Task: Look for products in the category "Ale" from Paulaner only.
Action: Mouse moved to (669, 257)
Screenshot: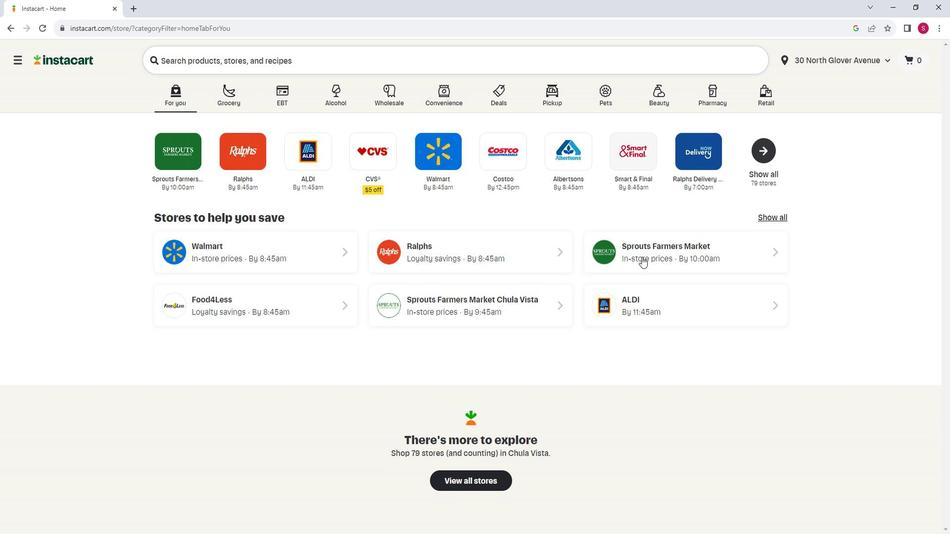 
Action: Mouse pressed left at (669, 257)
Screenshot: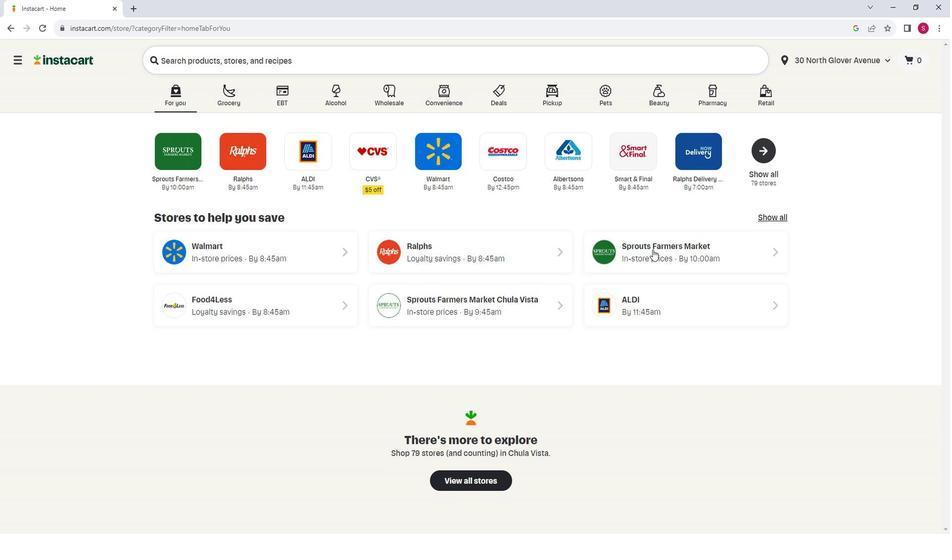 
Action: Mouse moved to (72, 320)
Screenshot: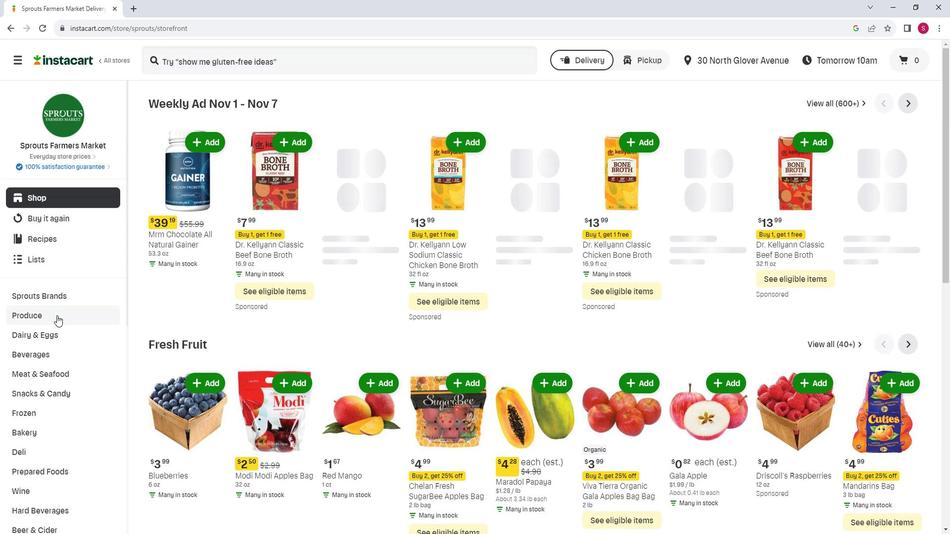 
Action: Mouse scrolled (72, 320) with delta (0, 0)
Screenshot: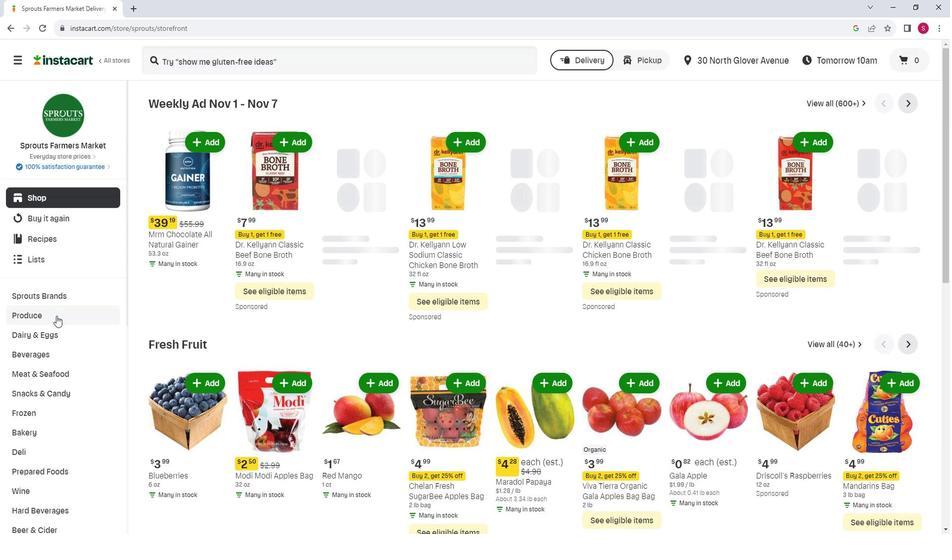 
Action: Mouse moved to (99, 475)
Screenshot: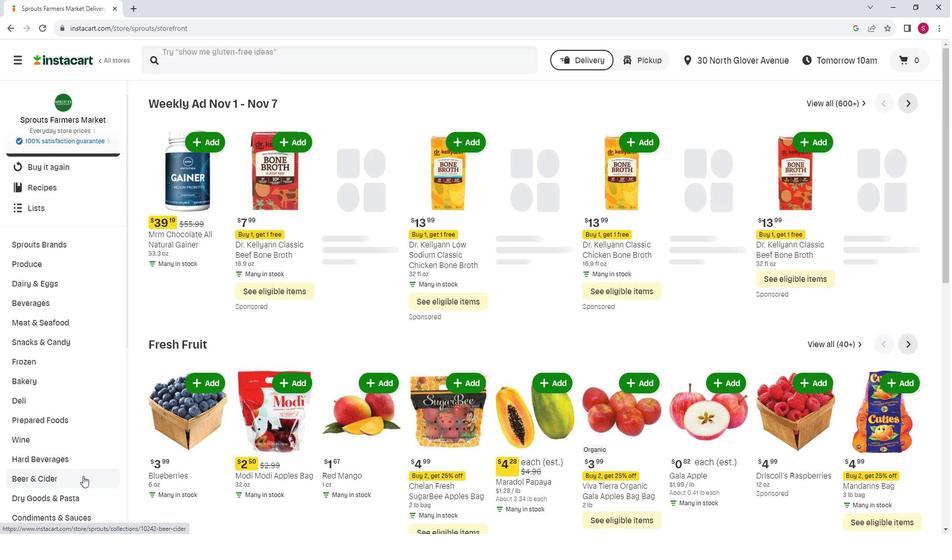 
Action: Mouse pressed left at (99, 475)
Screenshot: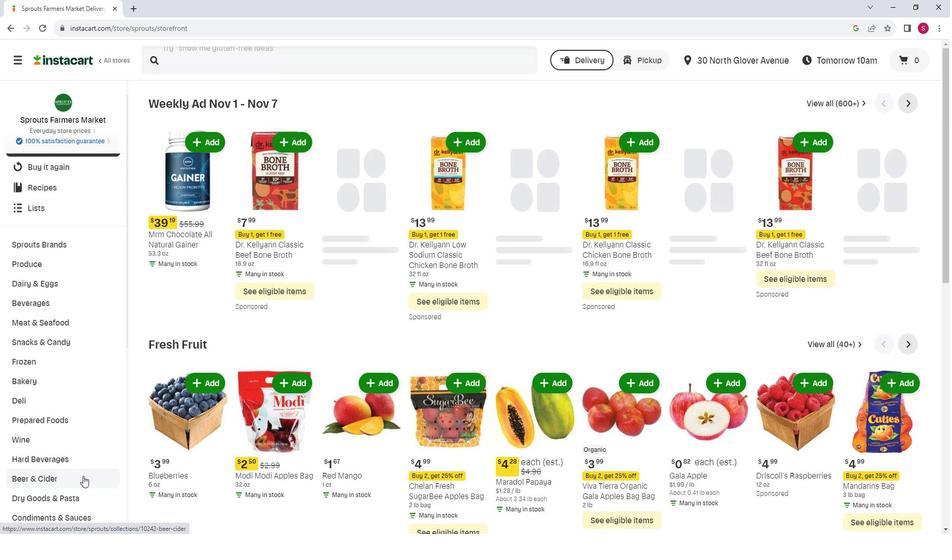 
Action: Mouse moved to (355, 140)
Screenshot: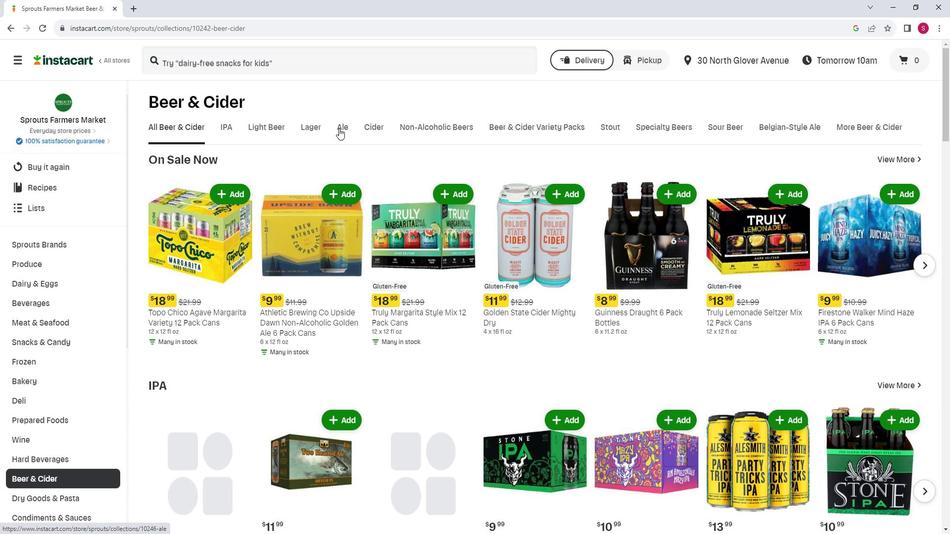 
Action: Mouse pressed left at (355, 140)
Screenshot: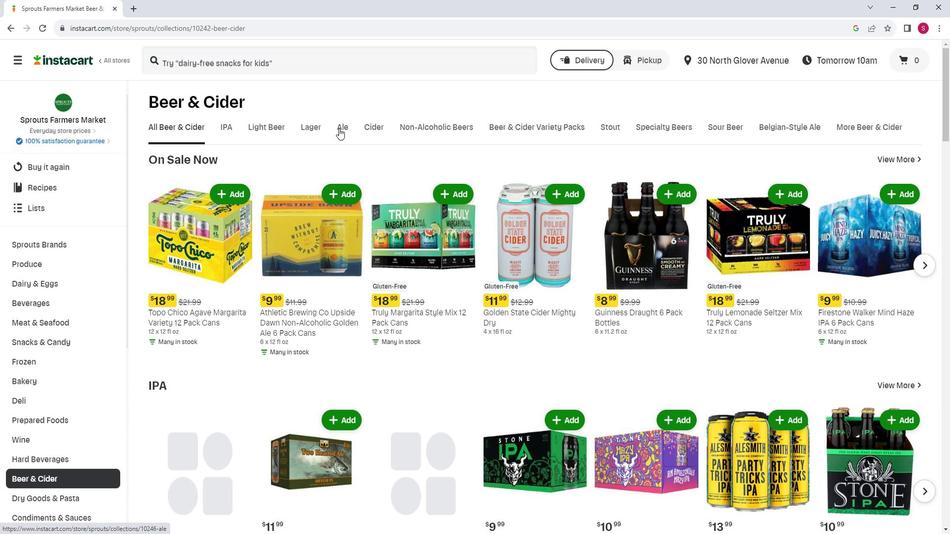 
Action: Mouse moved to (312, 170)
Screenshot: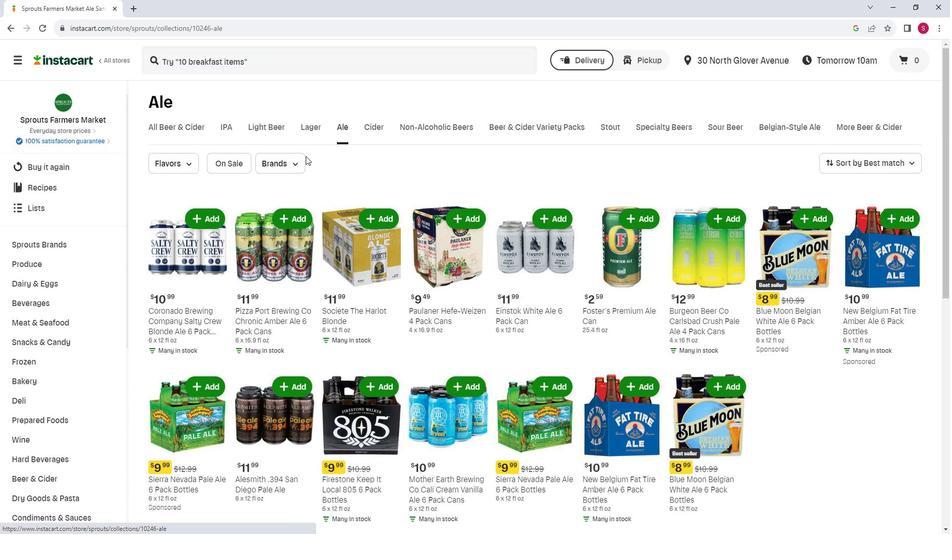 
Action: Mouse pressed left at (312, 170)
Screenshot: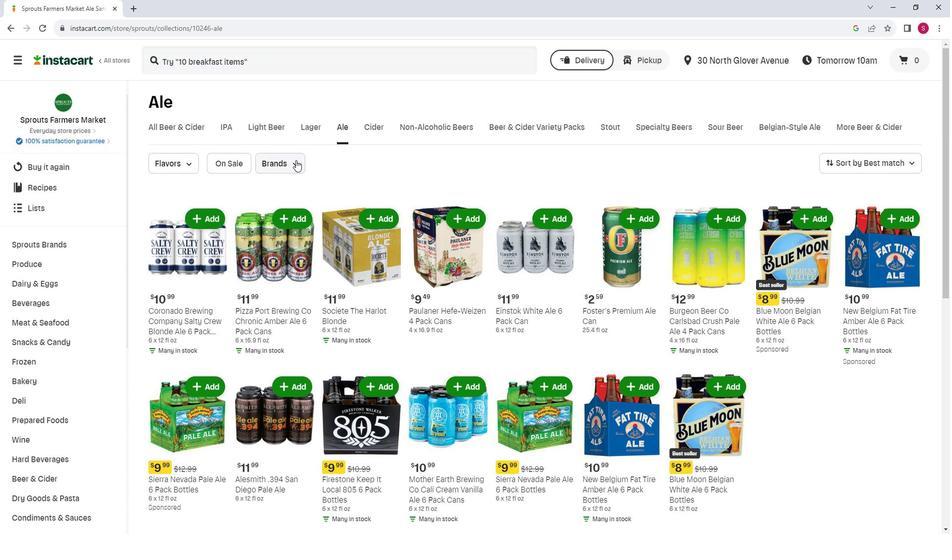 
Action: Mouse moved to (333, 229)
Screenshot: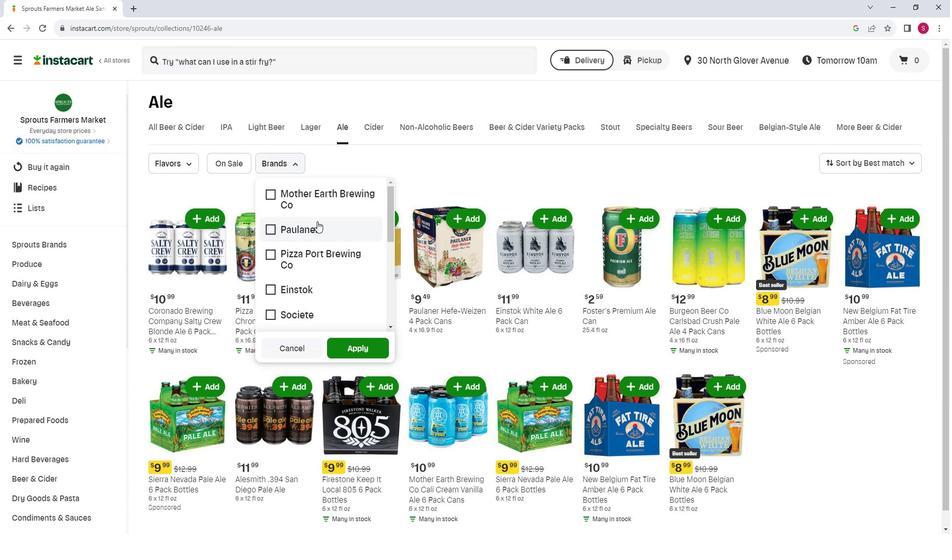 
Action: Mouse pressed left at (333, 229)
Screenshot: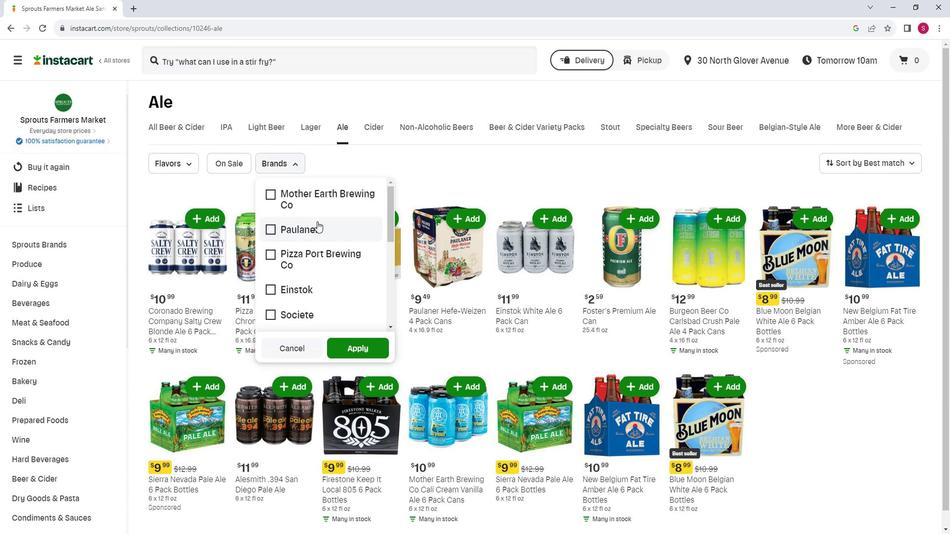 
Action: Mouse moved to (364, 347)
Screenshot: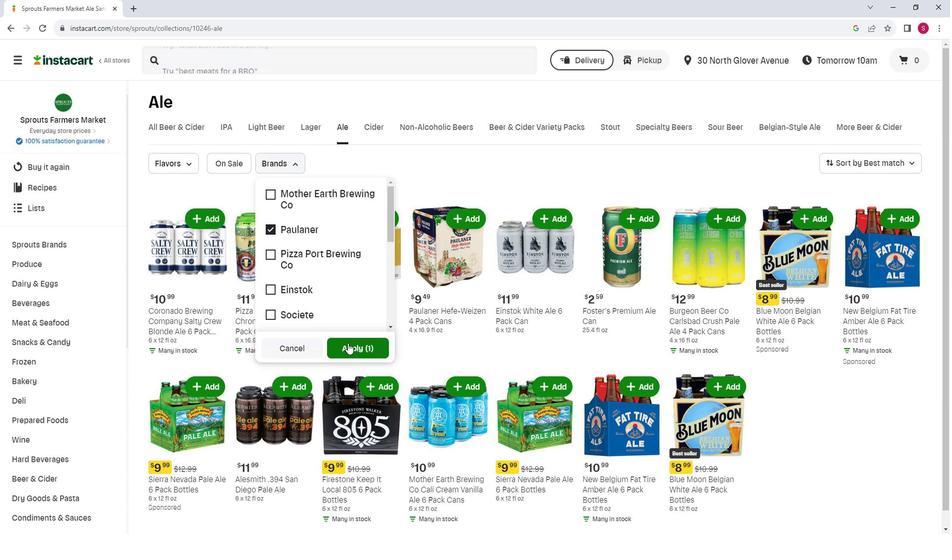 
Action: Mouse pressed left at (364, 347)
Screenshot: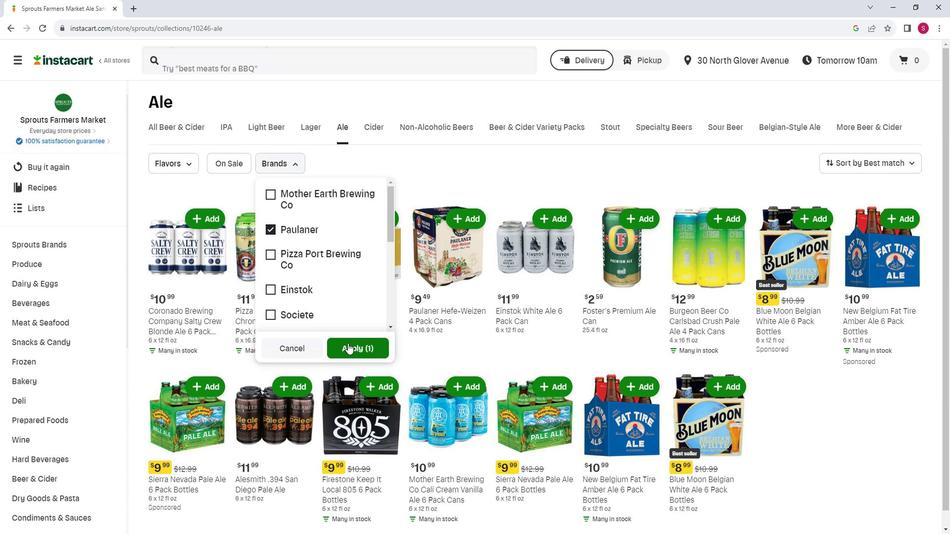 
Action: Mouse moved to (435, 308)
Screenshot: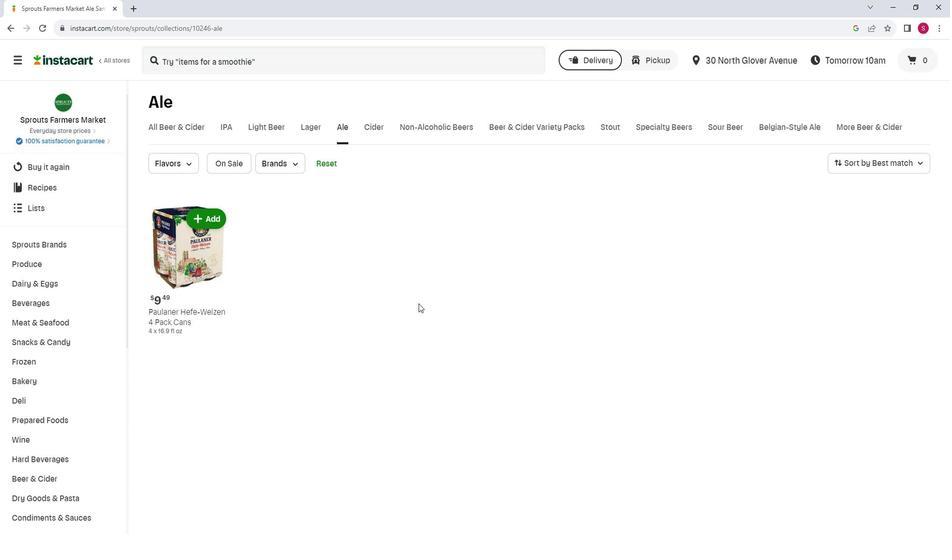 
Action: Mouse scrolled (435, 308) with delta (0, 0)
Screenshot: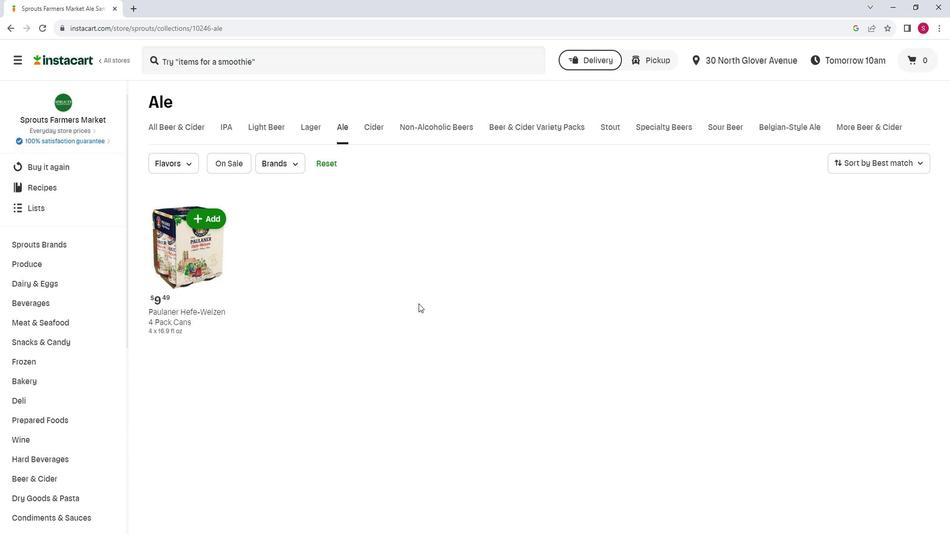 
